 Task: In search appearances turn off Push notifications.
Action: Mouse moved to (684, 72)
Screenshot: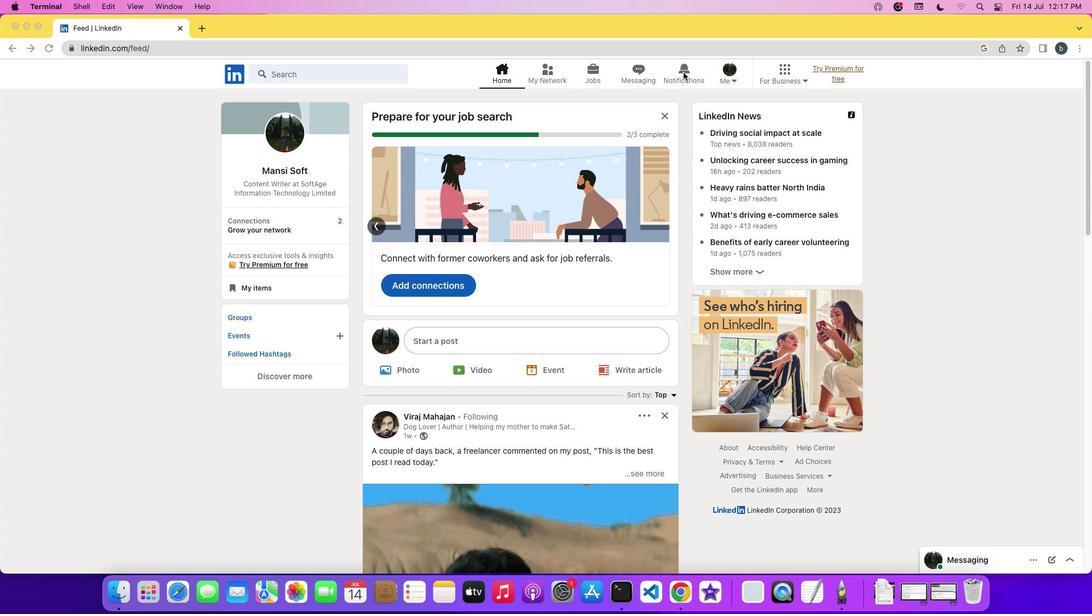 
Action: Mouse pressed left at (684, 72)
Screenshot: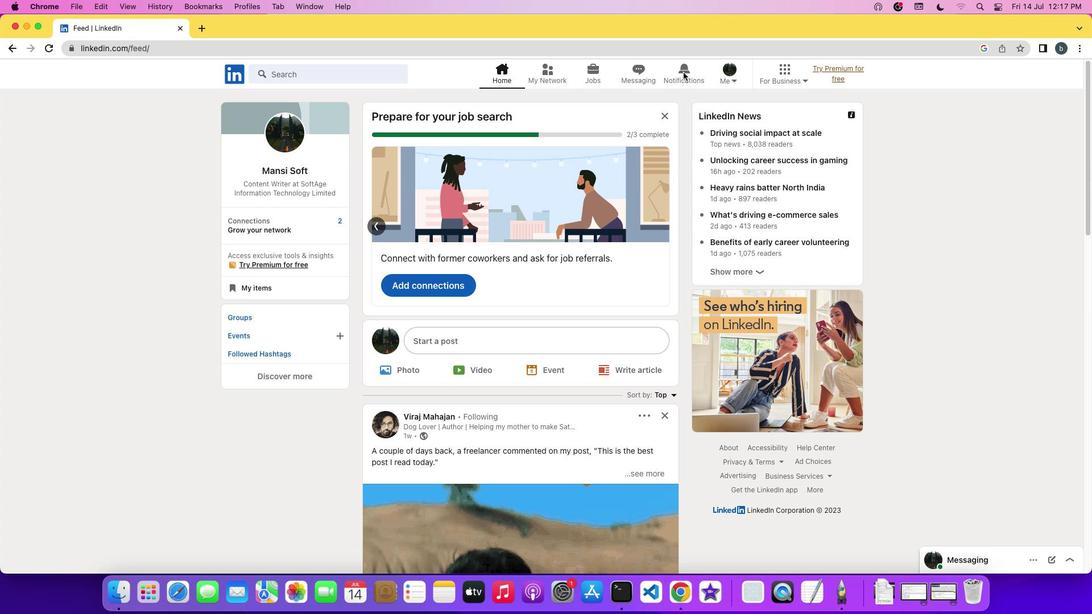 
Action: Mouse pressed left at (684, 72)
Screenshot: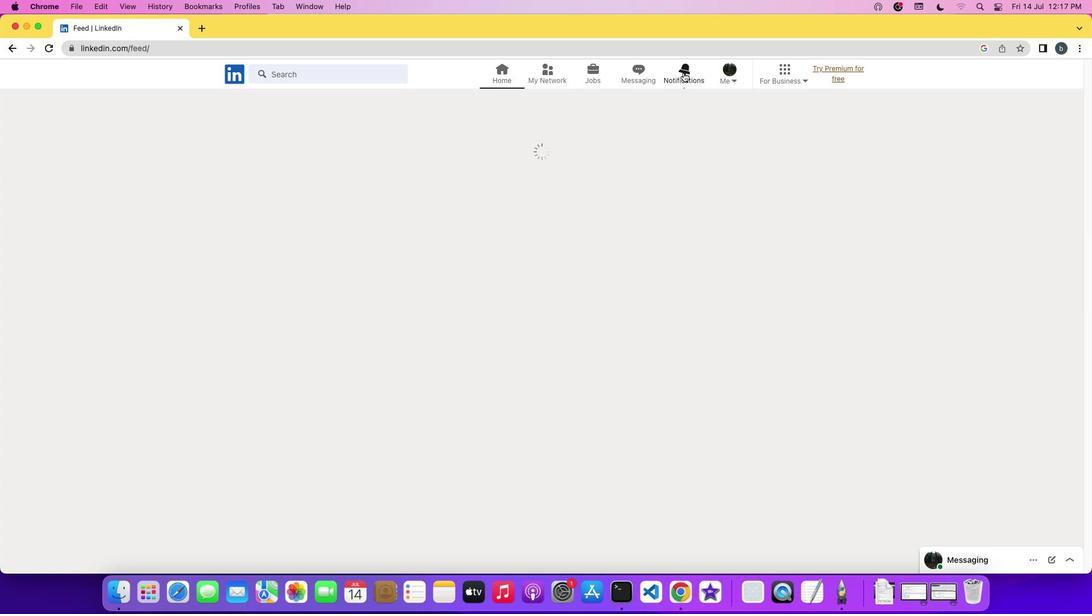 
Action: Mouse moved to (274, 145)
Screenshot: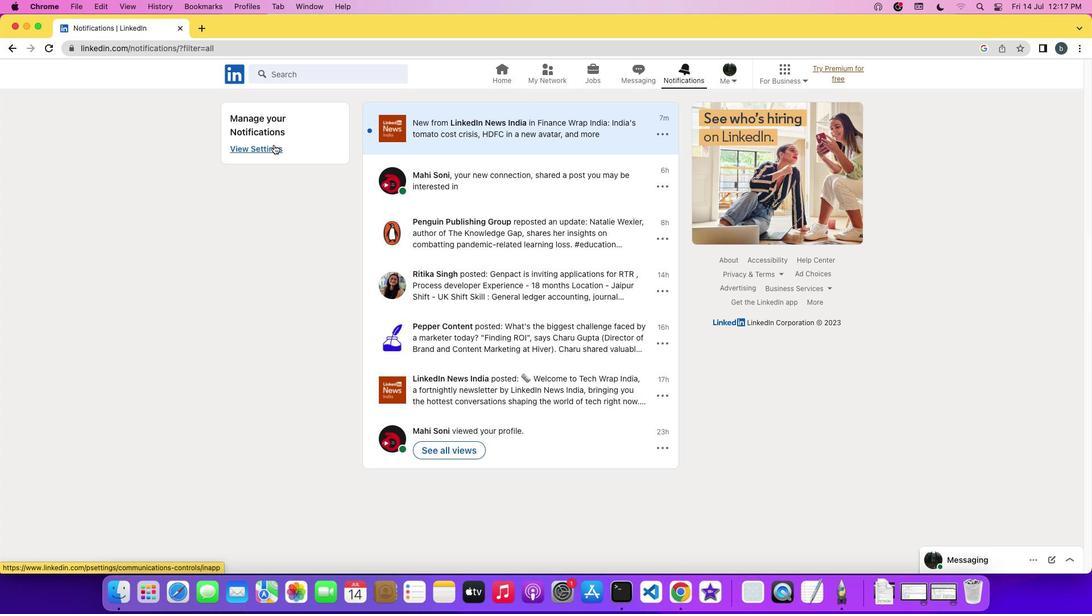 
Action: Mouse pressed left at (274, 145)
Screenshot: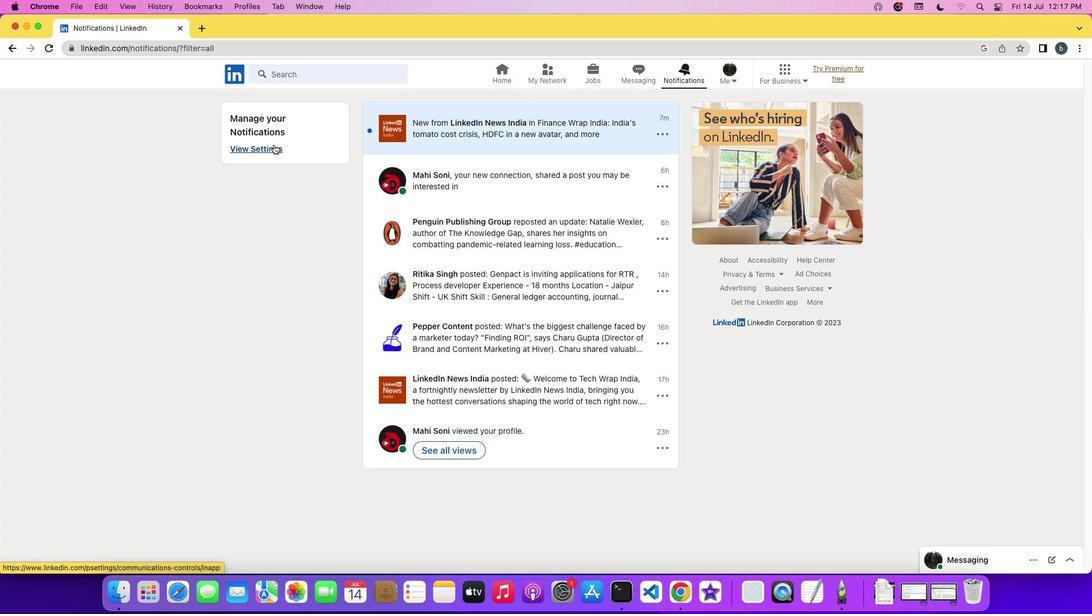 
Action: Mouse moved to (465, 136)
Screenshot: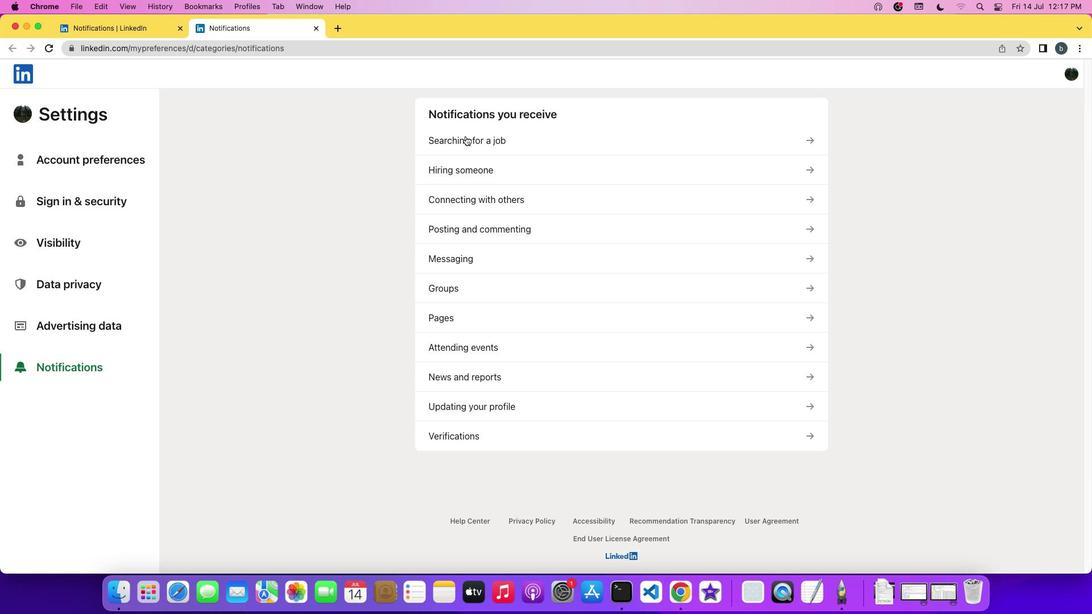
Action: Mouse pressed left at (465, 136)
Screenshot: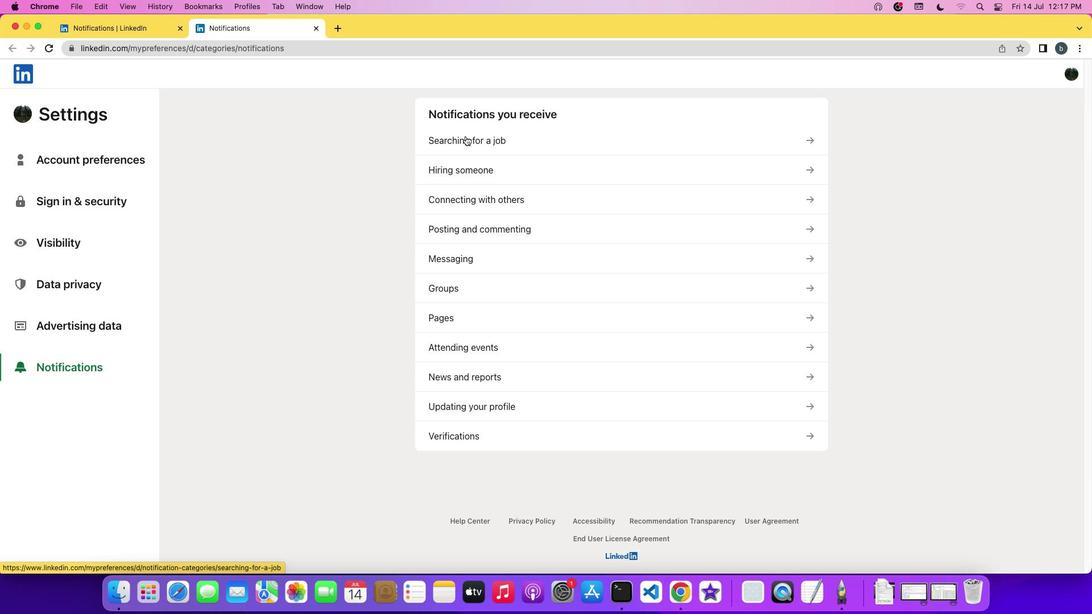 
Action: Mouse moved to (457, 387)
Screenshot: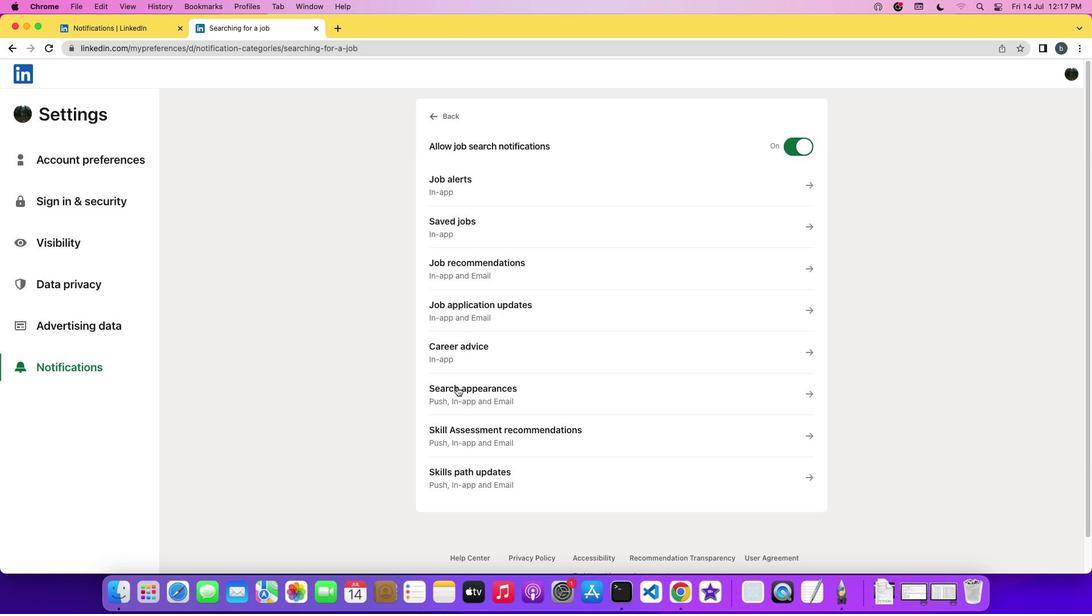 
Action: Mouse pressed left at (457, 387)
Screenshot: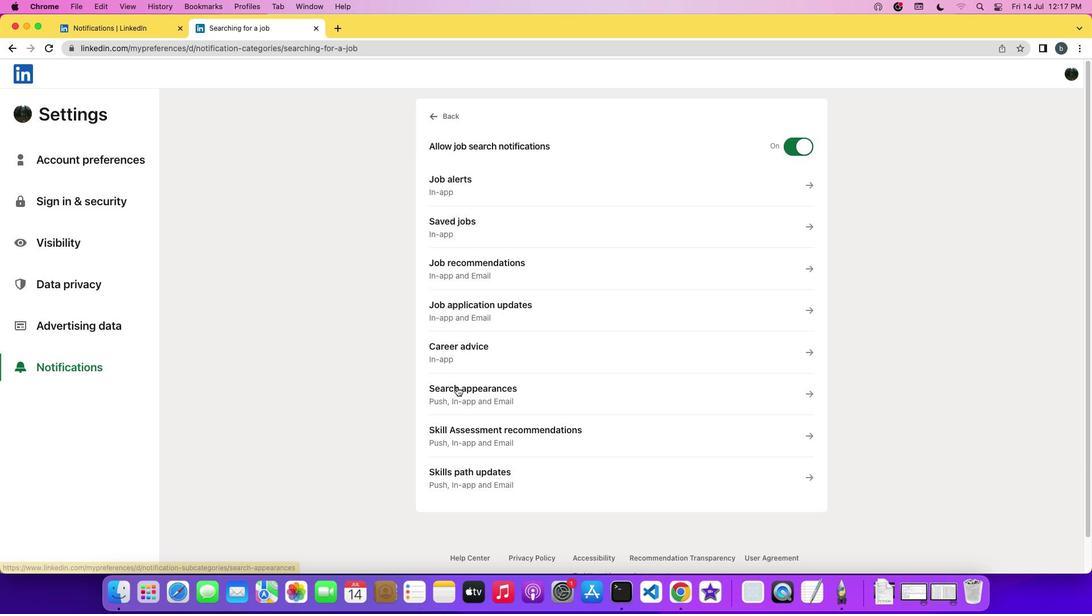 
Action: Mouse moved to (810, 255)
Screenshot: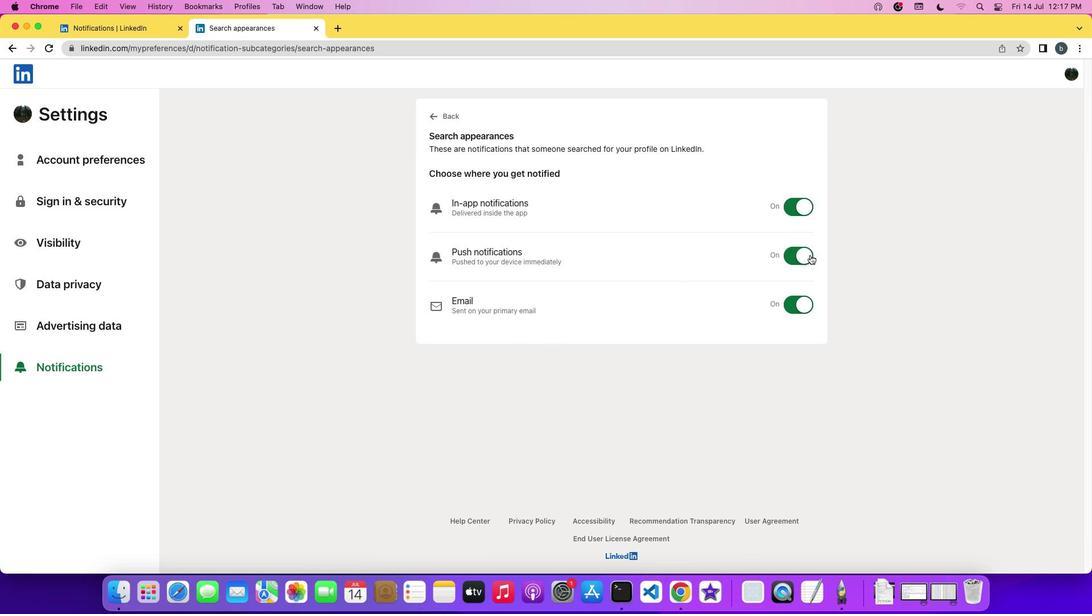 
Action: Mouse pressed left at (810, 255)
Screenshot: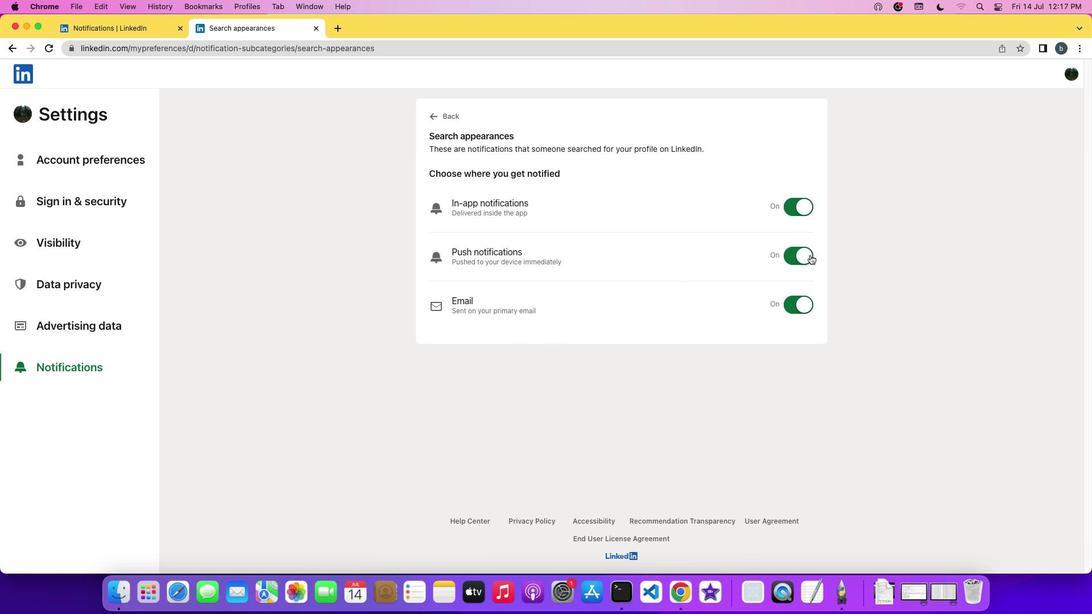 
Action: Mouse moved to (857, 267)
Screenshot: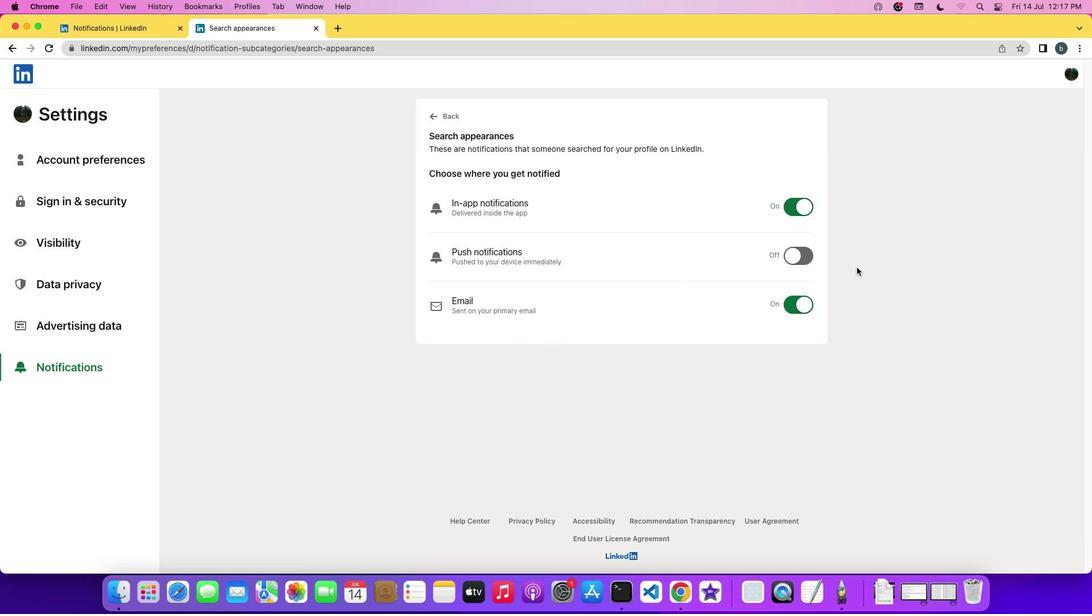 
